 Task: Look for products in the category "Cupcakes" from Lucky Spoon Bakery only.
Action: Mouse moved to (16, 74)
Screenshot: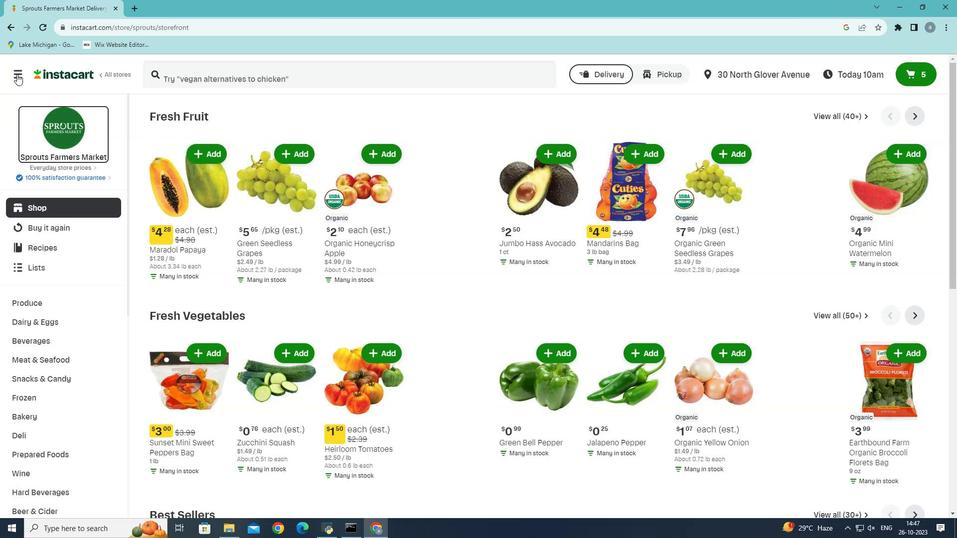 
Action: Mouse pressed left at (16, 74)
Screenshot: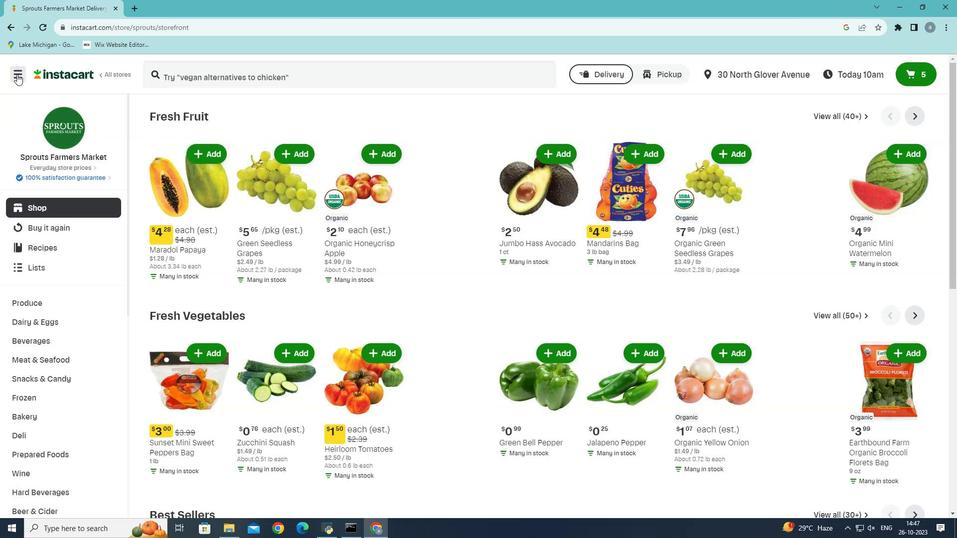 
Action: Mouse moved to (41, 291)
Screenshot: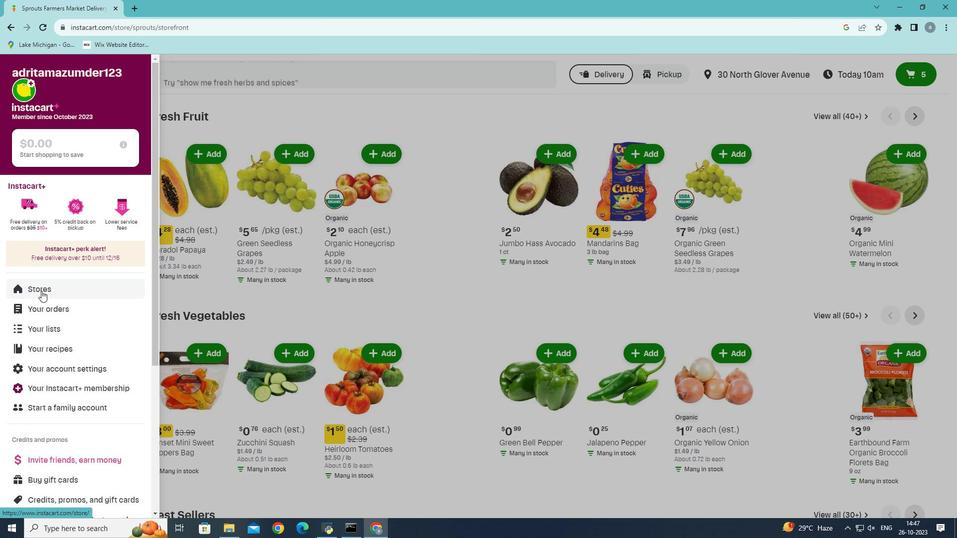 
Action: Mouse pressed left at (41, 291)
Screenshot: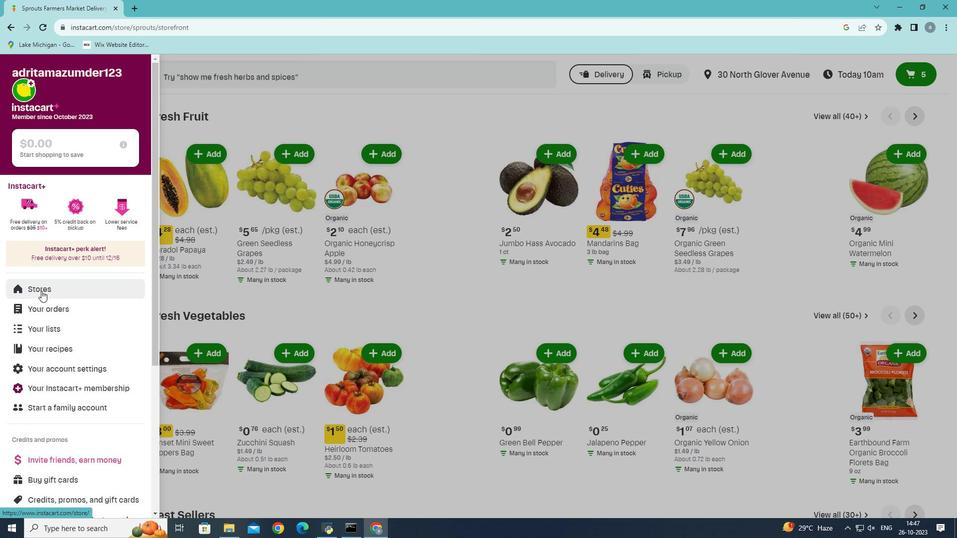 
Action: Mouse moved to (230, 107)
Screenshot: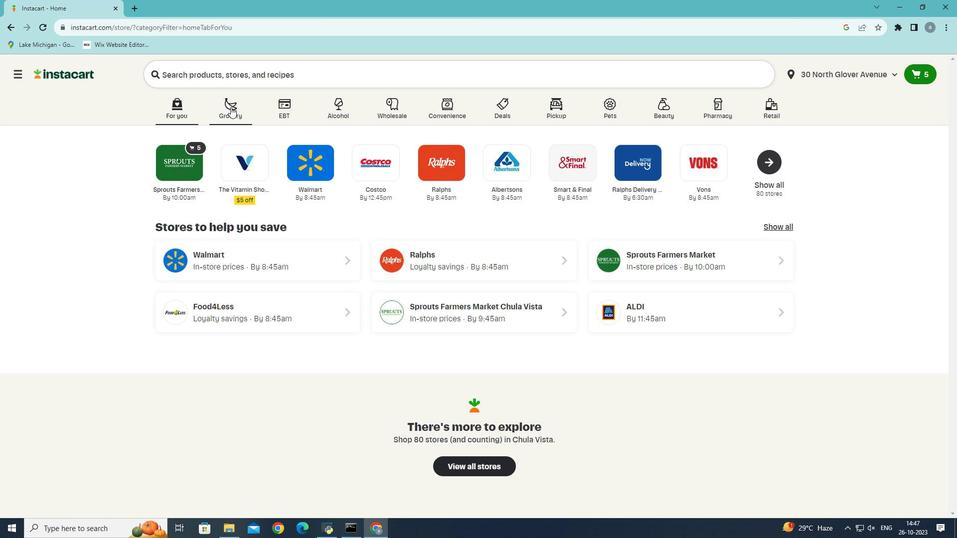 
Action: Mouse pressed left at (230, 107)
Screenshot: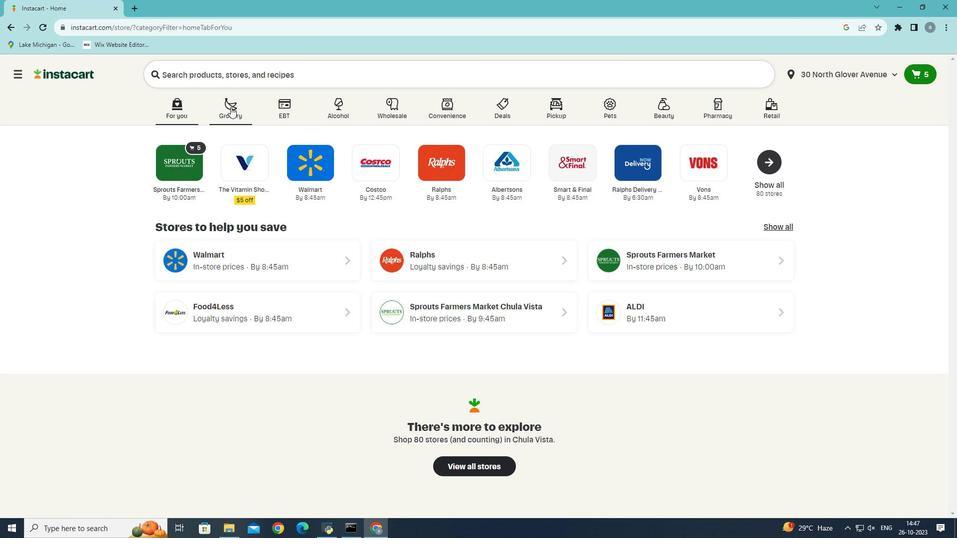 
Action: Mouse moved to (255, 288)
Screenshot: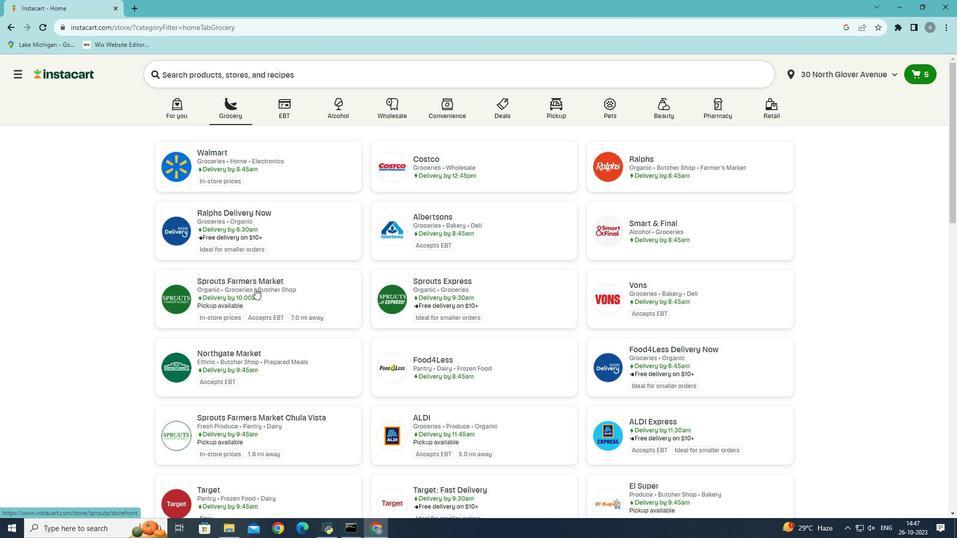 
Action: Mouse pressed left at (255, 288)
Screenshot: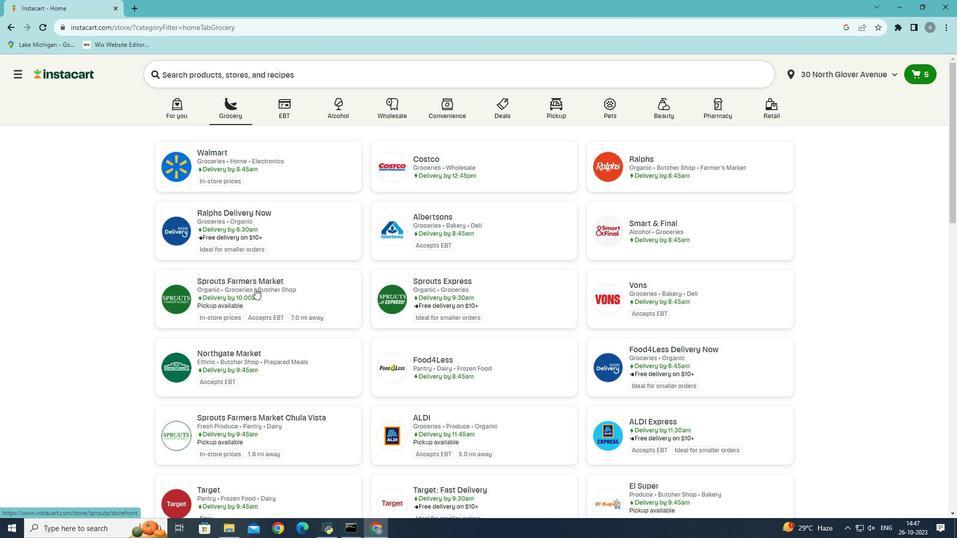
Action: Mouse moved to (19, 414)
Screenshot: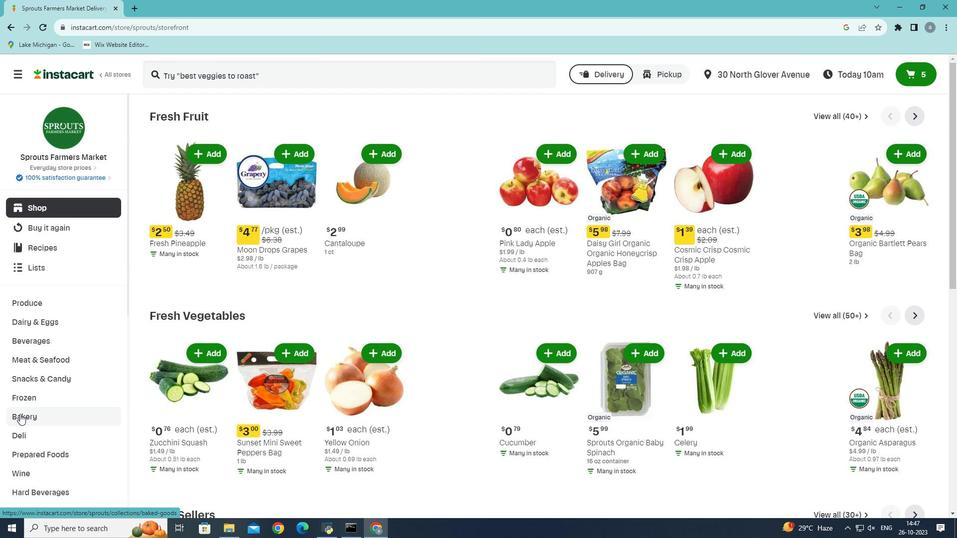 
Action: Mouse pressed left at (19, 414)
Screenshot: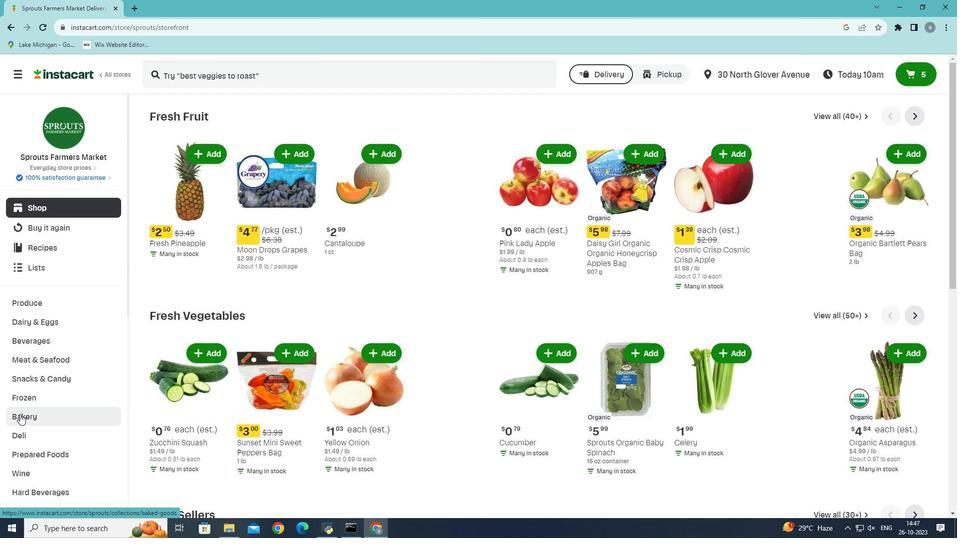 
Action: Mouse moved to (665, 134)
Screenshot: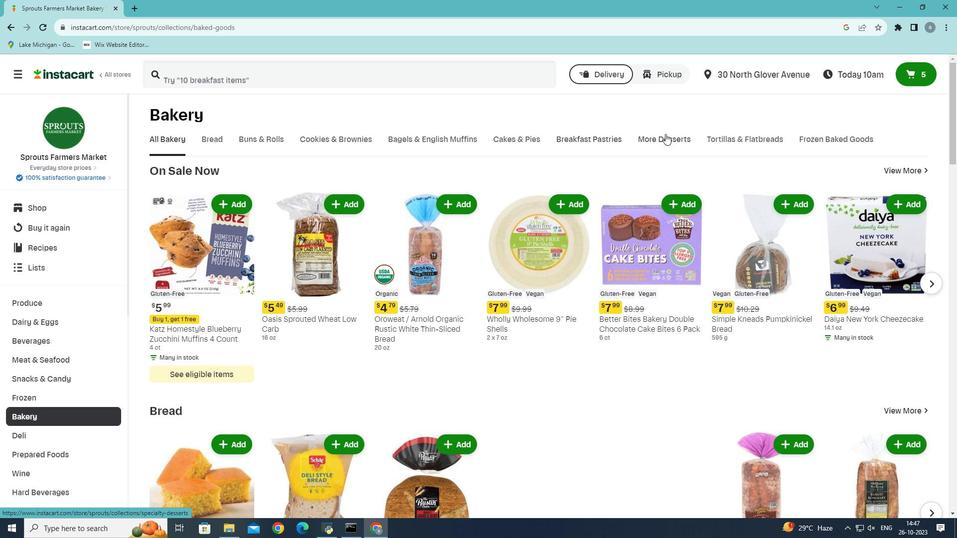 
Action: Mouse pressed left at (665, 134)
Screenshot: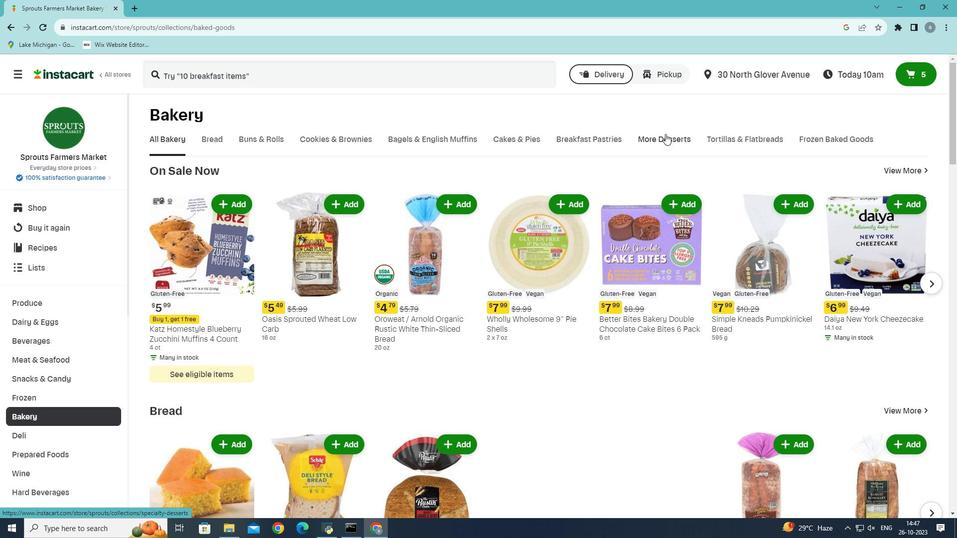
Action: Mouse moved to (224, 186)
Screenshot: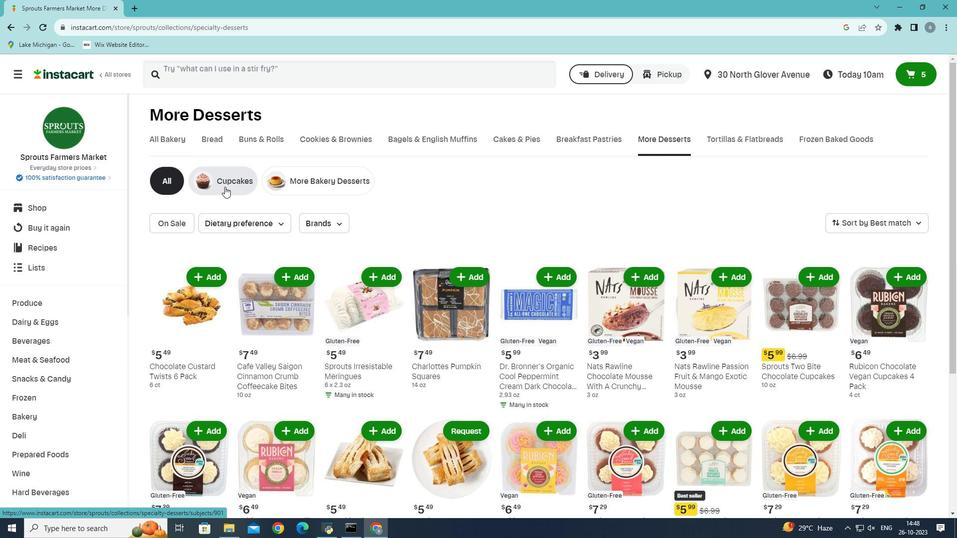 
Action: Mouse pressed left at (224, 186)
Screenshot: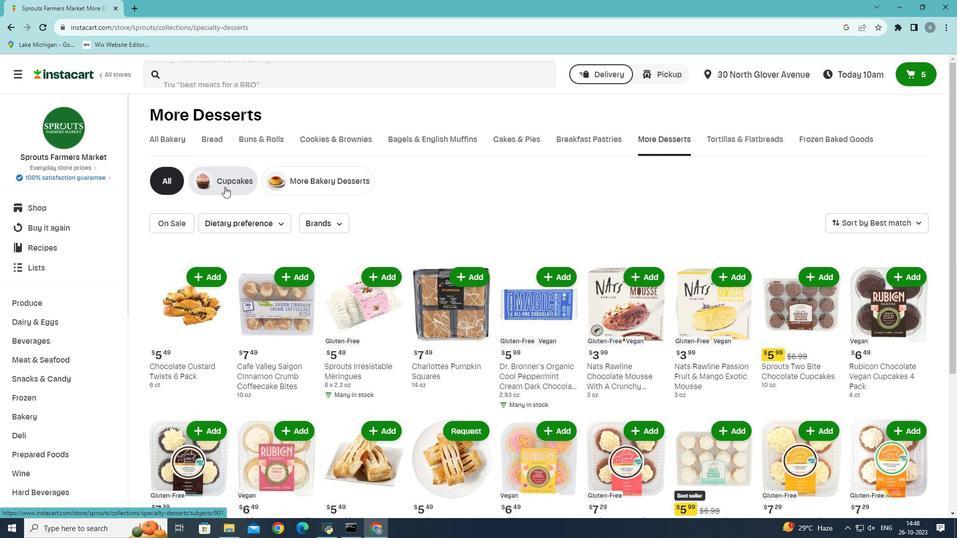 
Action: Mouse moved to (341, 221)
Screenshot: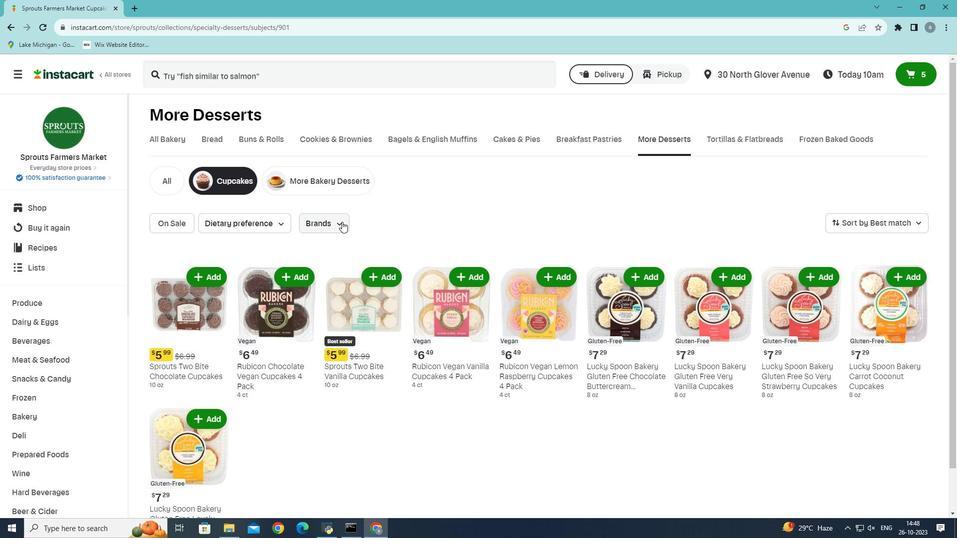 
Action: Mouse pressed left at (341, 221)
Screenshot: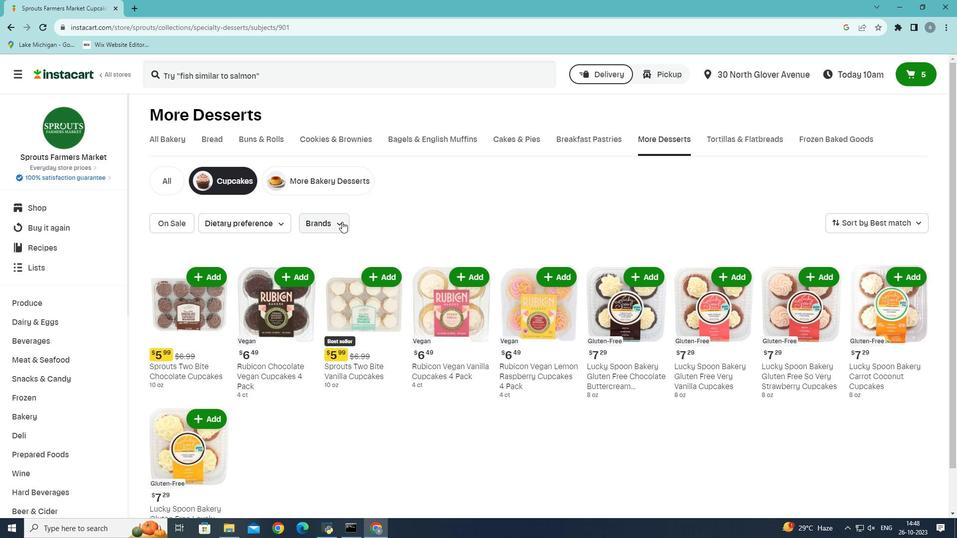 
Action: Mouse moved to (345, 275)
Screenshot: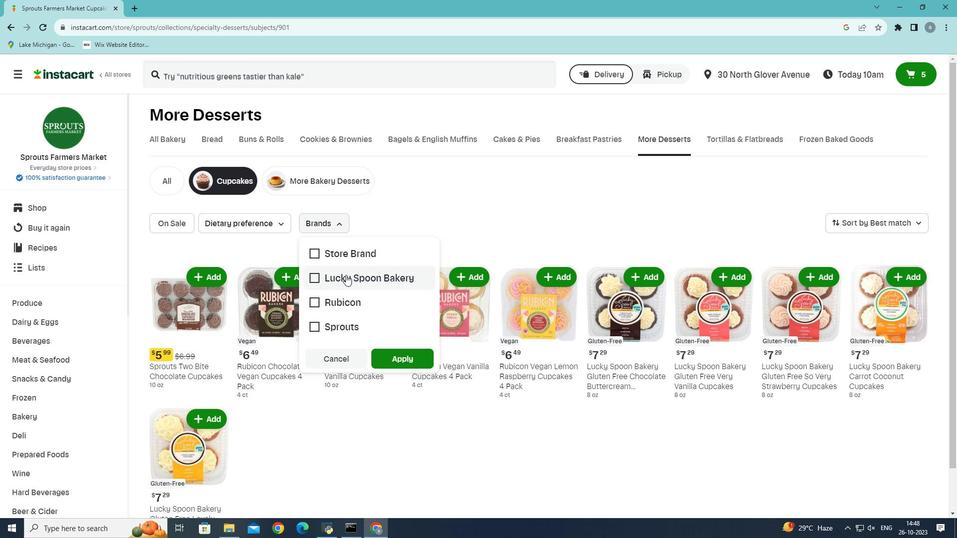 
Action: Mouse pressed left at (345, 275)
Screenshot: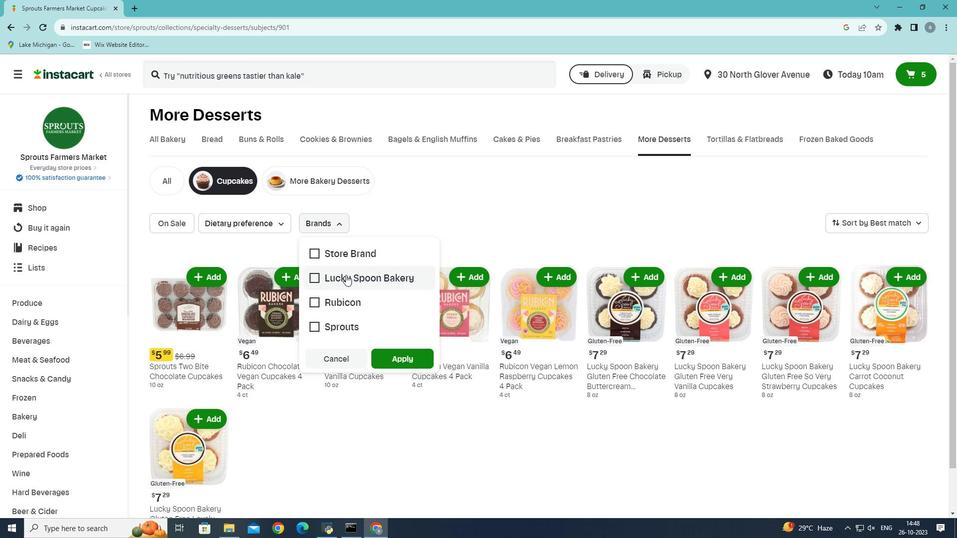 
Action: Mouse moved to (400, 362)
Screenshot: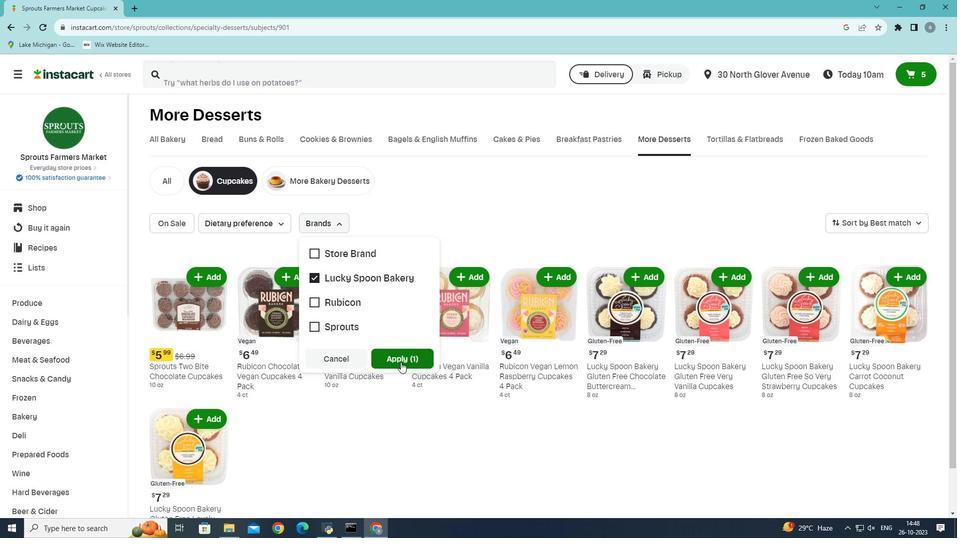 
Action: Mouse pressed left at (400, 362)
Screenshot: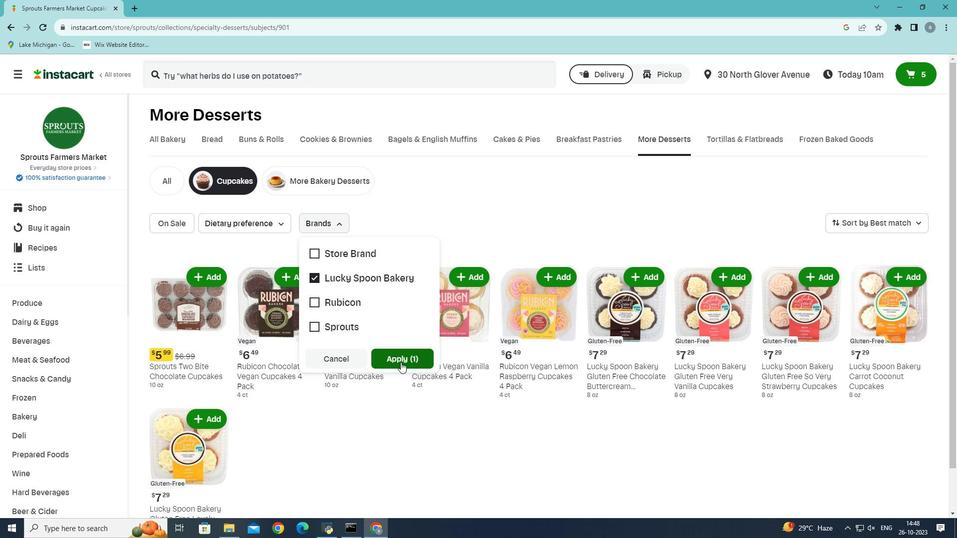
Action: Mouse moved to (386, 349)
Screenshot: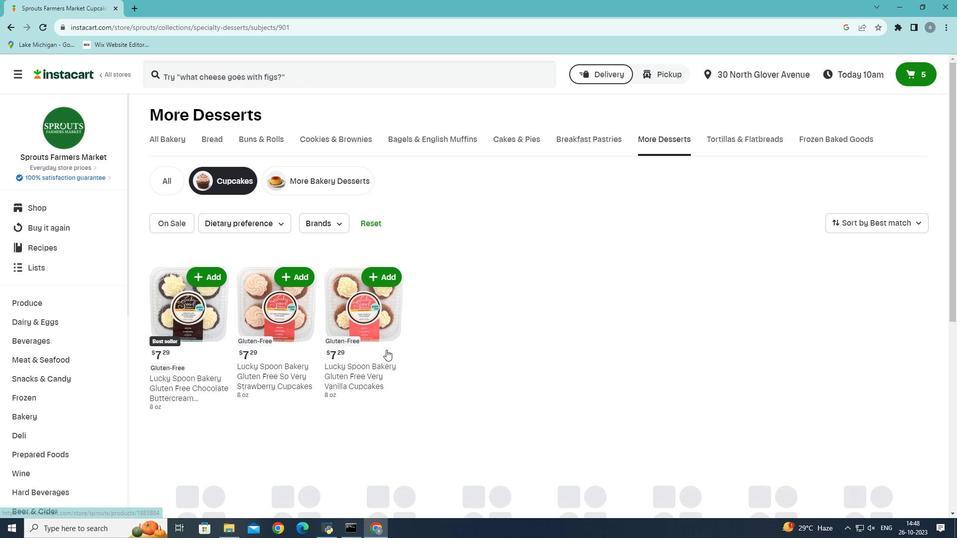 
